 Task: Check a repository's "GitHub Sponsors" to support the project.
Action: Mouse moved to (491, 39)
Screenshot: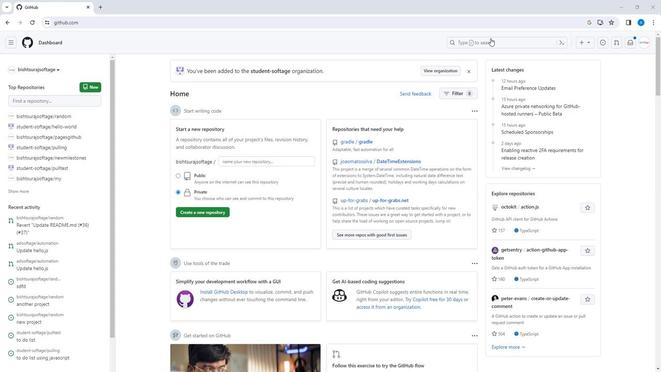 
Action: Mouse pressed left at (491, 39)
Screenshot: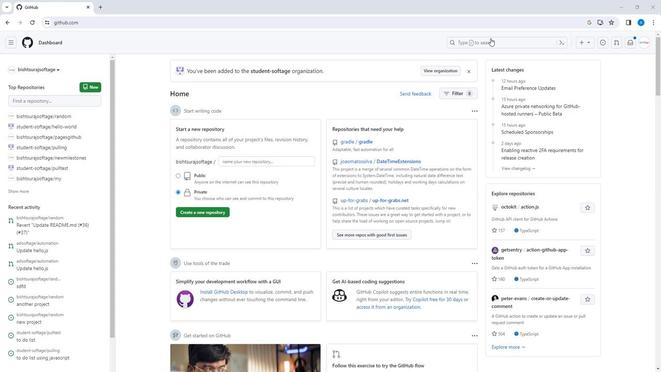 
Action: Mouse moved to (487, 47)
Screenshot: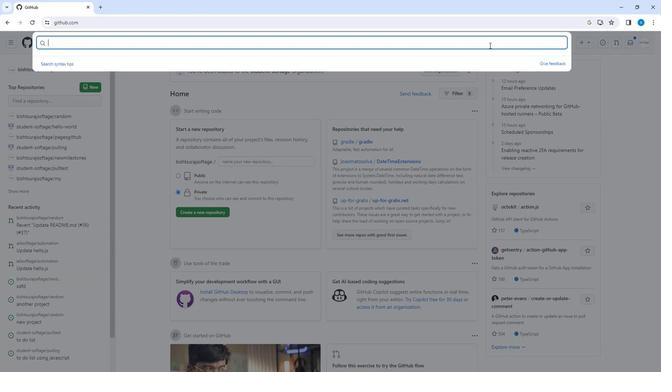 
Action: Key pressed boota<Key.backspace>strap
Screenshot: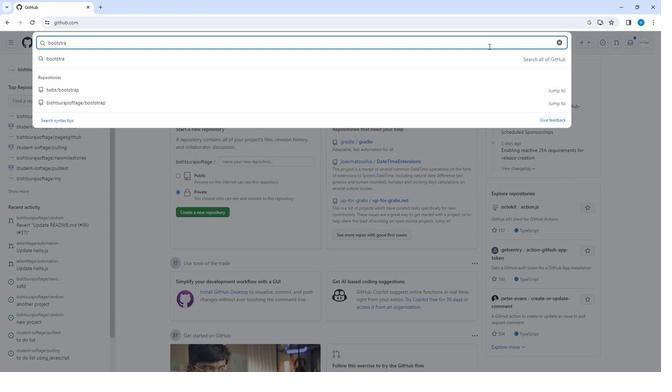 
Action: Mouse moved to (382, 89)
Screenshot: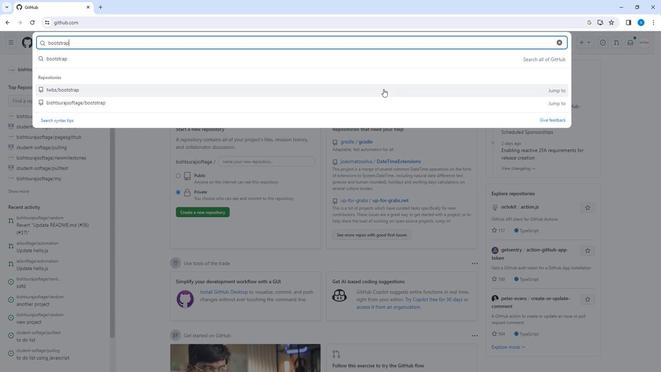 
Action: Mouse pressed left at (382, 89)
Screenshot: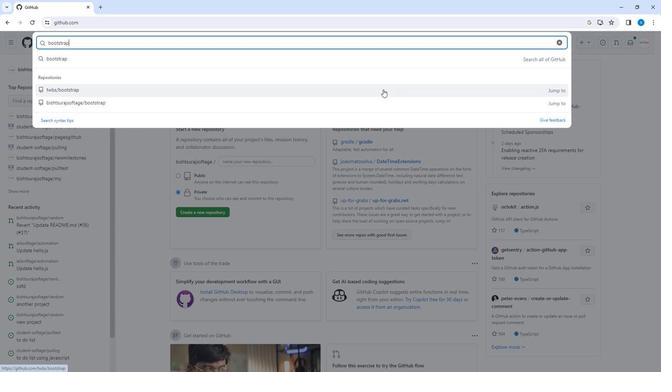 
Action: Mouse moved to (365, 81)
Screenshot: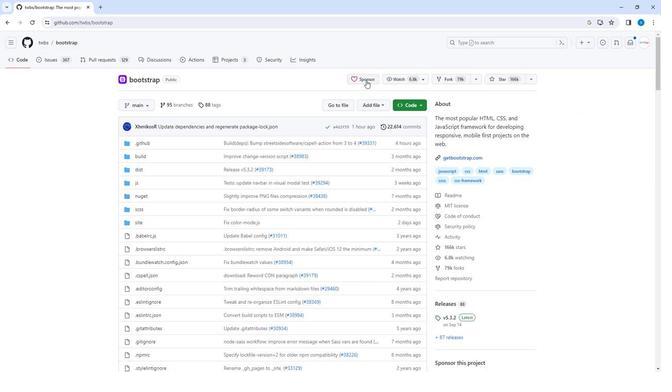 
Action: Mouse pressed left at (365, 81)
Screenshot: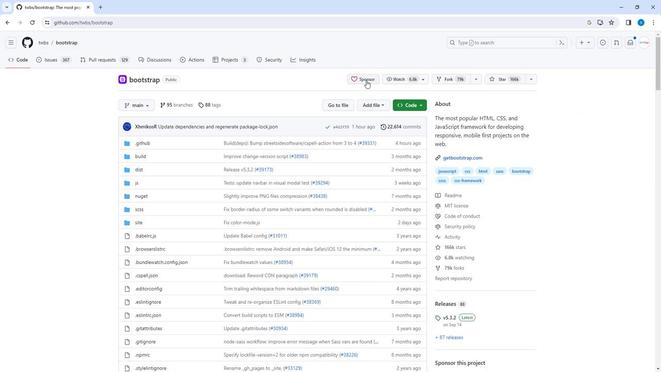 
Action: Mouse moved to (379, 116)
Screenshot: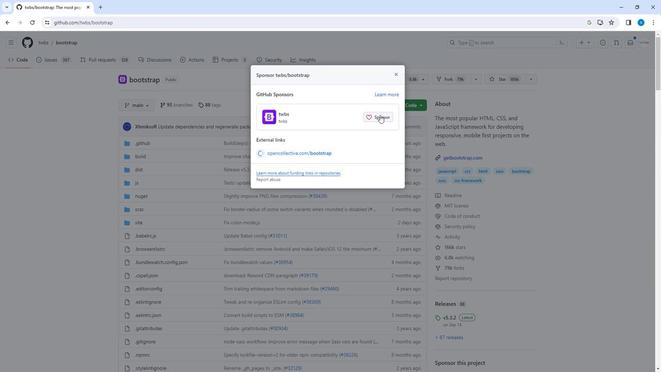
Action: Mouse pressed left at (379, 116)
Screenshot: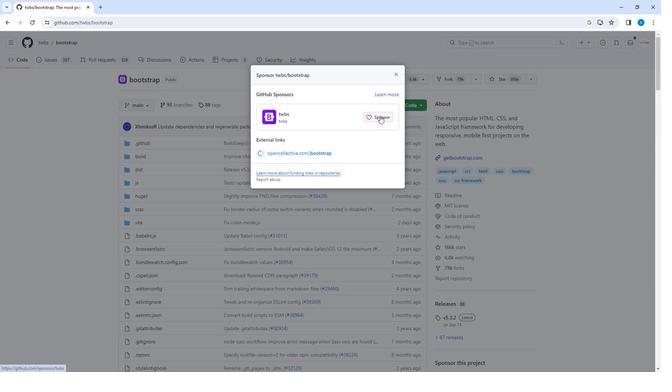 
Action: Mouse moved to (404, 235)
Screenshot: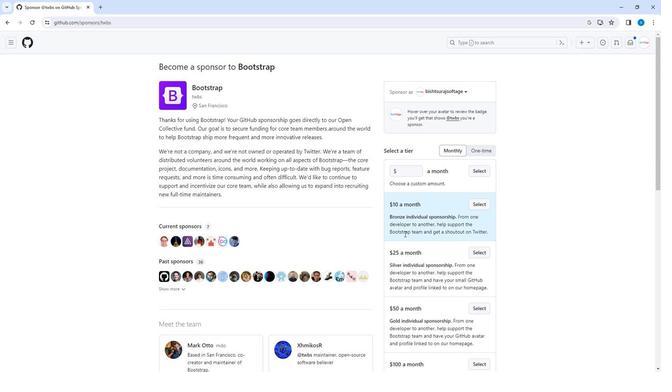 
Action: Mouse scrolled (404, 235) with delta (0, 0)
Screenshot: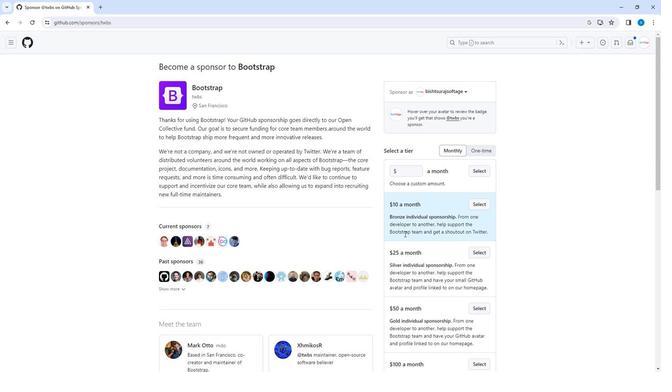 
Action: Mouse moved to (405, 236)
Screenshot: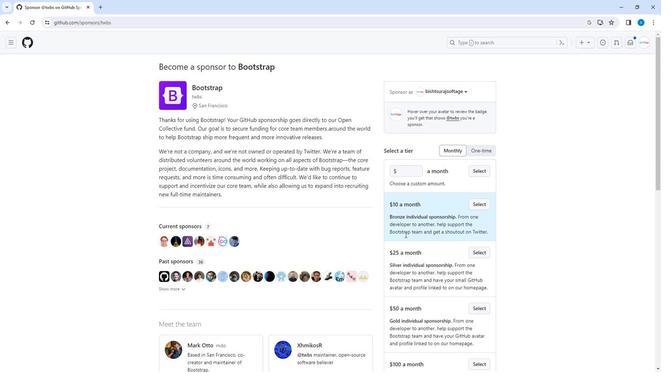 
Action: Mouse scrolled (405, 235) with delta (0, 0)
Screenshot: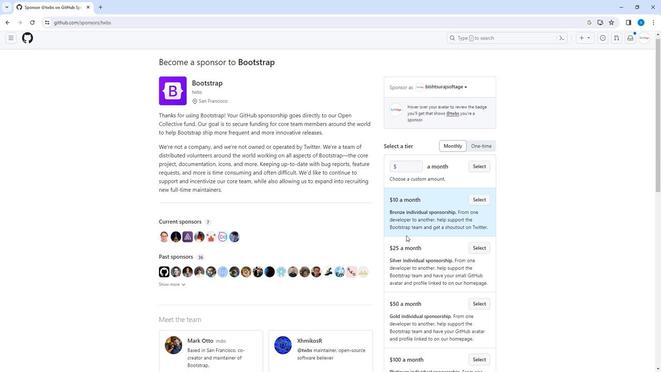 
Action: Mouse moved to (473, 235)
Screenshot: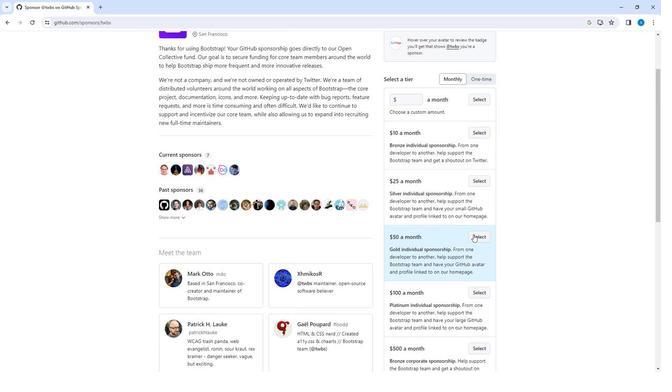 
Action: Mouse pressed left at (473, 235)
Screenshot: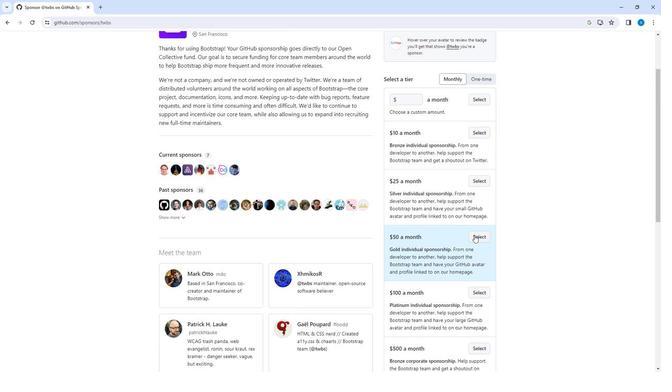 
Action: Mouse moved to (235, 237)
Screenshot: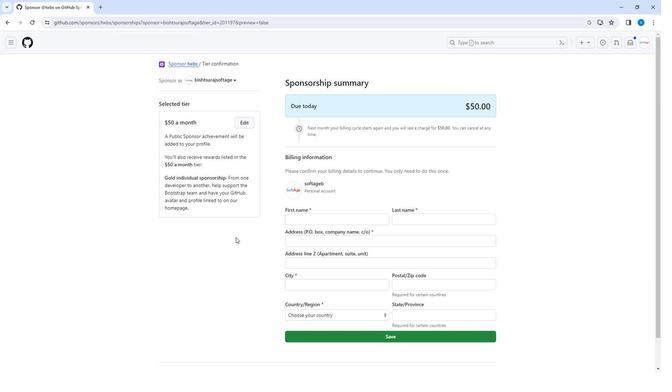 
